 Task: Create a quote template similar to a standard template or custom template
Action: Mouse scrolled (172, 160) with delta (0, 0)
Screenshot: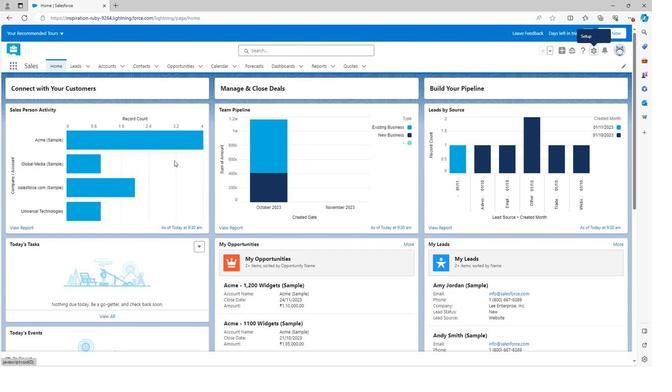 
Action: Mouse scrolled (172, 160) with delta (0, 0)
Screenshot: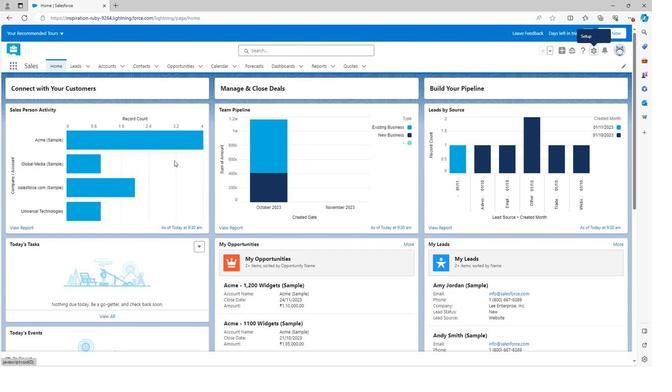 
Action: Mouse scrolled (172, 160) with delta (0, 0)
Screenshot: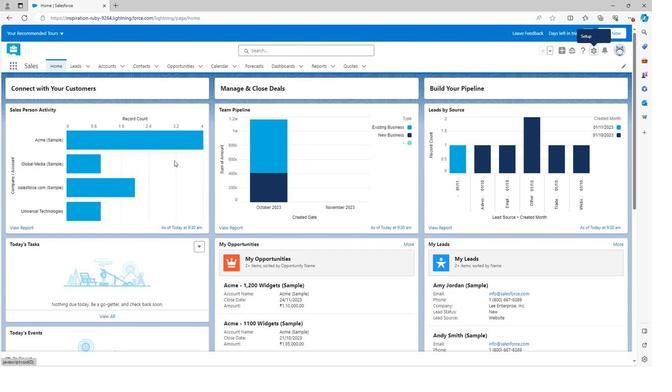 
Action: Mouse scrolled (172, 160) with delta (0, 0)
Screenshot: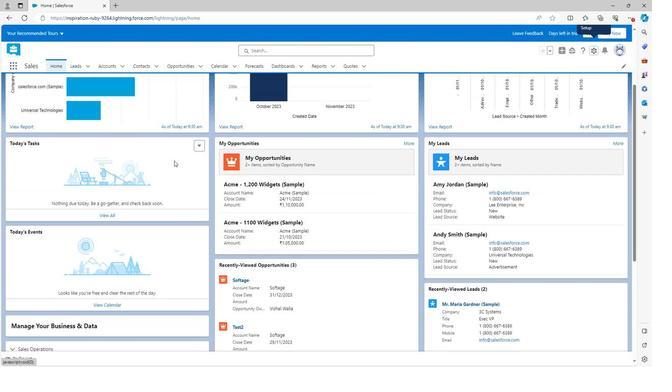 
Action: Mouse scrolled (172, 160) with delta (0, 0)
Screenshot: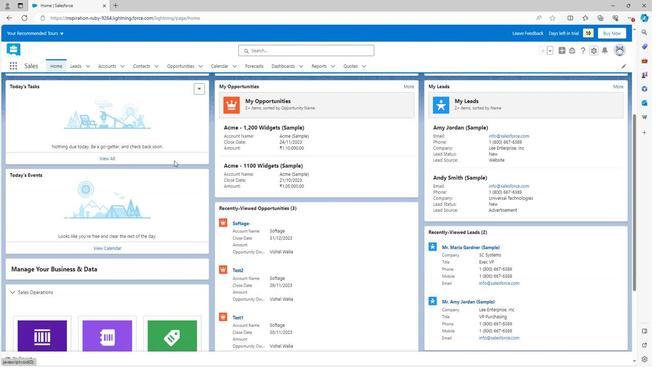 
Action: Mouse scrolled (172, 160) with delta (0, 0)
Screenshot: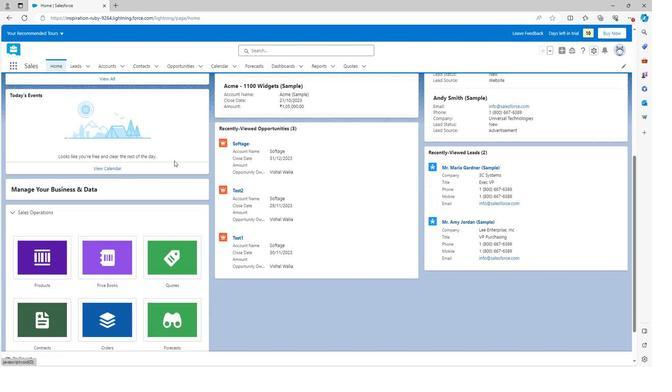 
Action: Mouse scrolled (172, 161) with delta (0, 0)
Screenshot: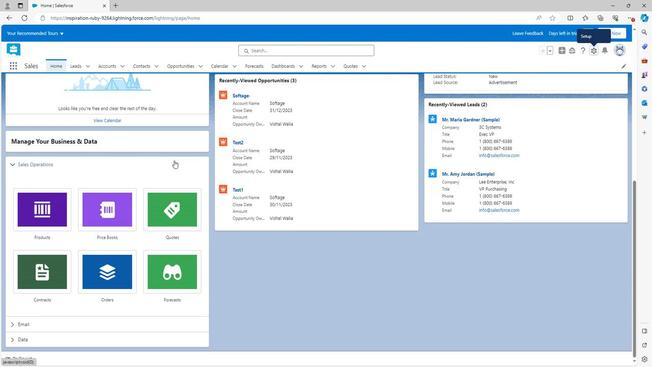 
Action: Mouse scrolled (172, 161) with delta (0, 0)
Screenshot: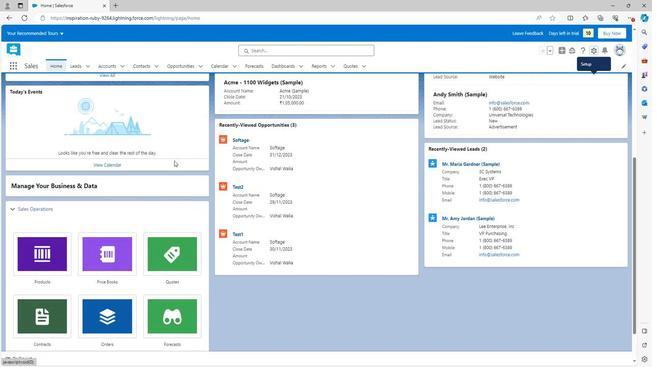 
Action: Mouse scrolled (172, 161) with delta (0, 0)
Screenshot: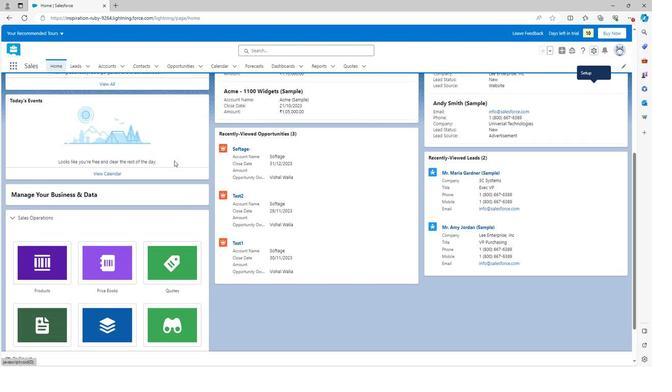 
Action: Mouse scrolled (172, 161) with delta (0, 0)
Screenshot: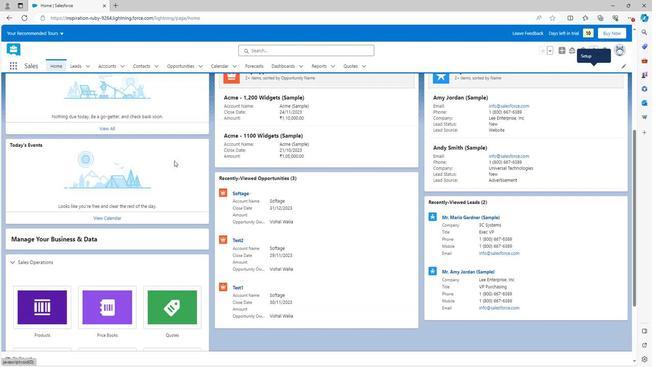 
Action: Mouse scrolled (172, 161) with delta (0, 0)
Screenshot: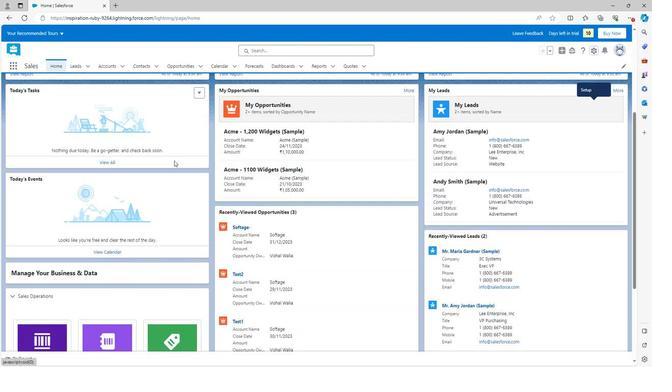 
Action: Mouse scrolled (172, 161) with delta (0, 0)
Screenshot: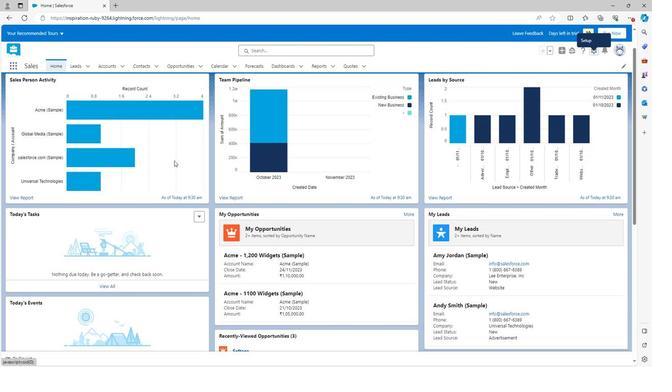 
Action: Mouse scrolled (172, 161) with delta (0, 0)
Screenshot: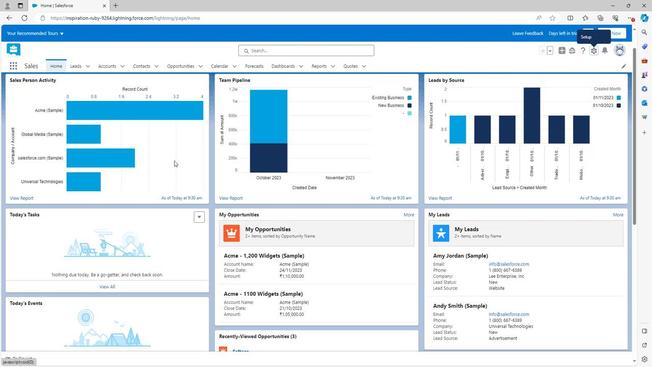 
Action: Mouse scrolled (172, 161) with delta (0, 0)
Screenshot: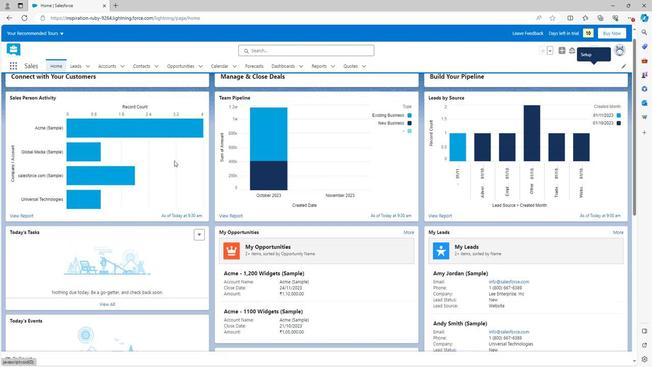
Action: Mouse moved to (592, 50)
Screenshot: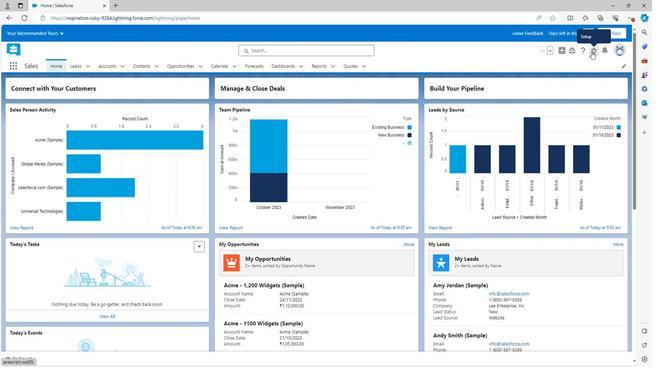 
Action: Mouse pressed left at (592, 50)
Screenshot: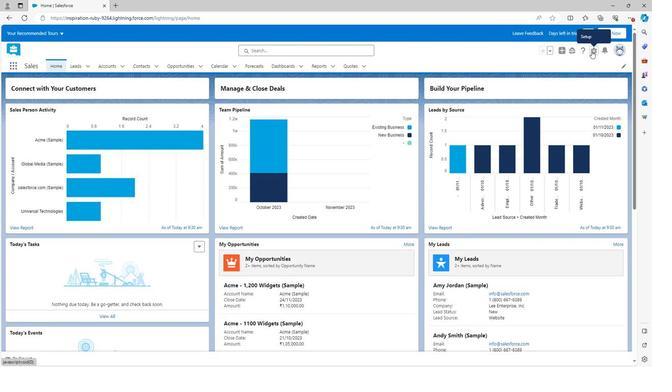 
Action: Mouse moved to (556, 68)
Screenshot: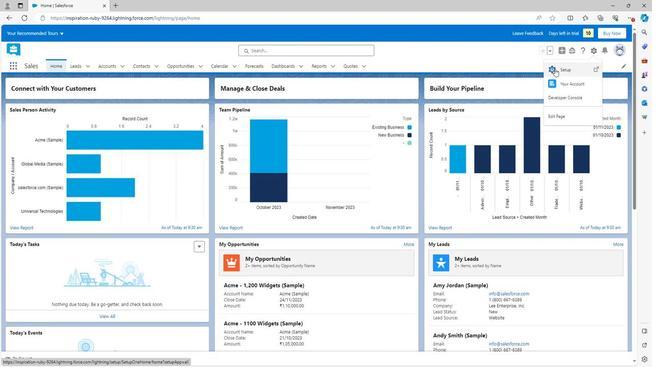 
Action: Mouse pressed left at (556, 68)
Screenshot: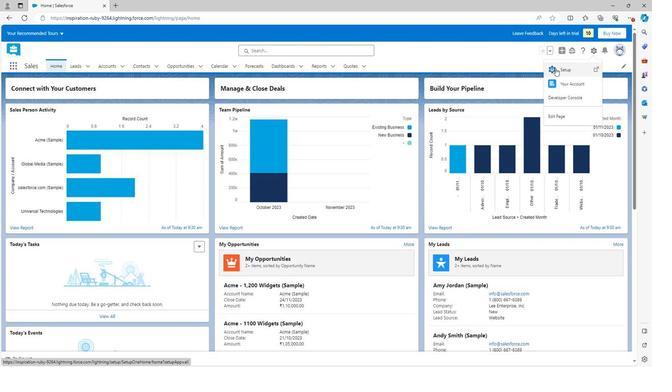 
Action: Mouse moved to (4, 267)
Screenshot: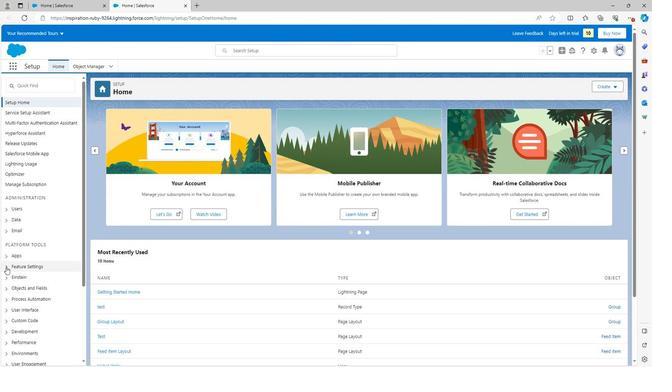 
Action: Mouse pressed left at (4, 267)
Screenshot: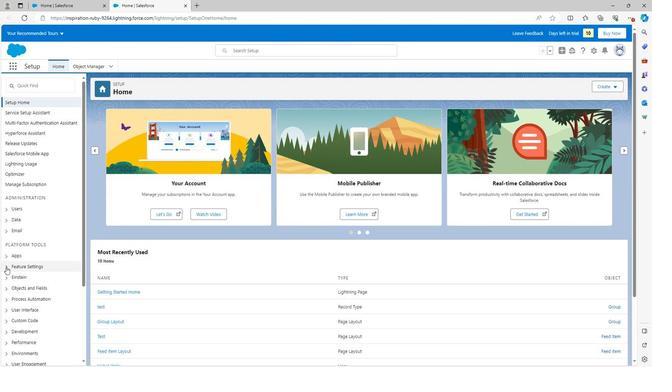 
Action: Mouse moved to (3, 267)
Screenshot: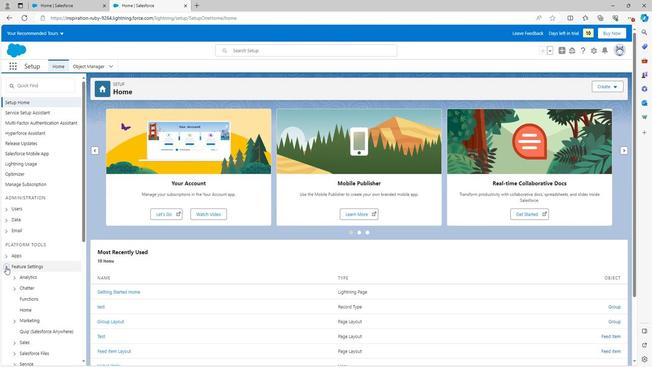
Action: Mouse scrolled (3, 266) with delta (0, 0)
Screenshot: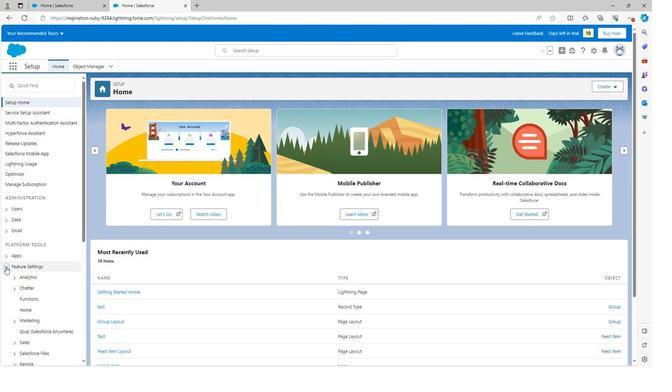 
Action: Mouse scrolled (3, 266) with delta (0, 0)
Screenshot: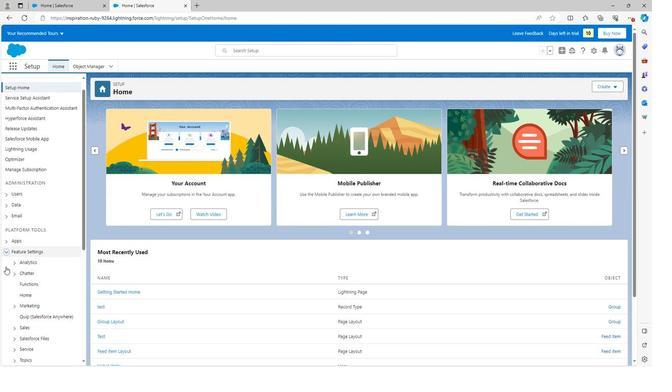 
Action: Mouse scrolled (3, 266) with delta (0, 0)
Screenshot: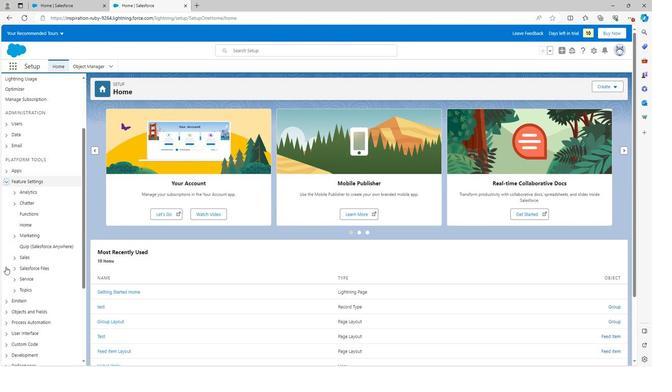 
Action: Mouse moved to (11, 210)
Screenshot: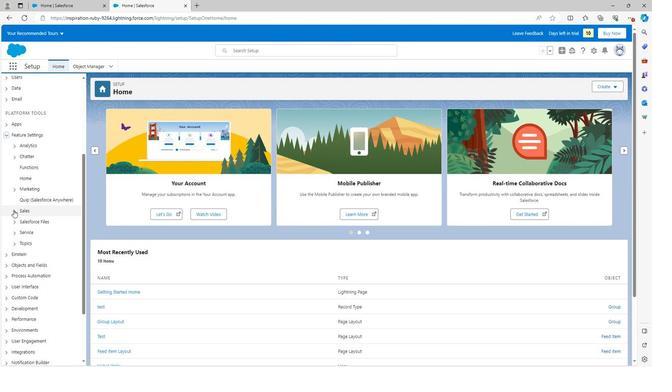 
Action: Mouse pressed left at (11, 210)
Screenshot: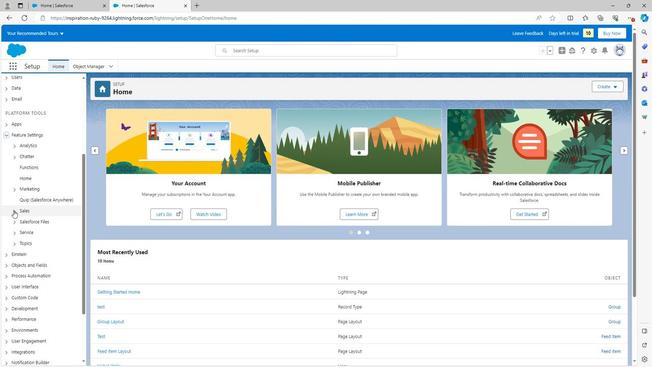
Action: Mouse moved to (13, 229)
Screenshot: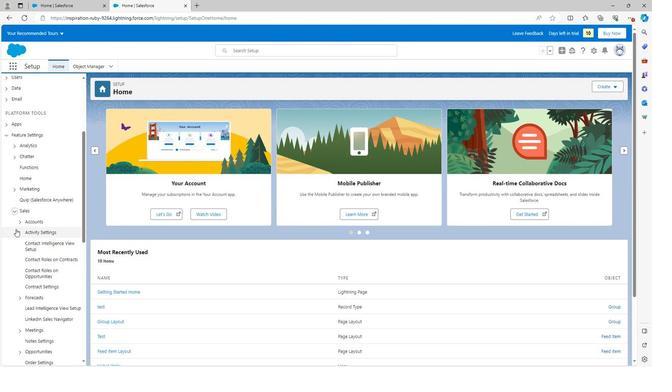 
Action: Mouse scrolled (13, 229) with delta (0, 0)
Screenshot: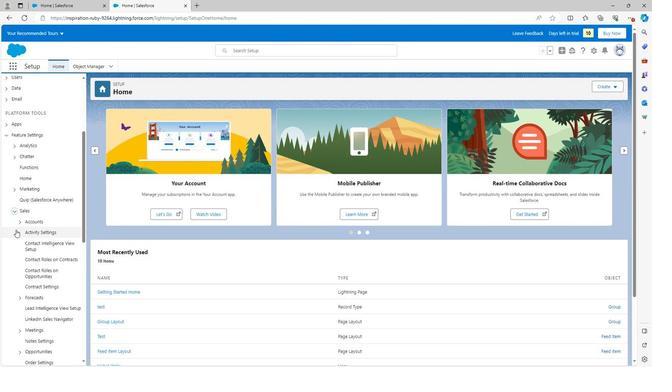 
Action: Mouse moved to (14, 230)
Screenshot: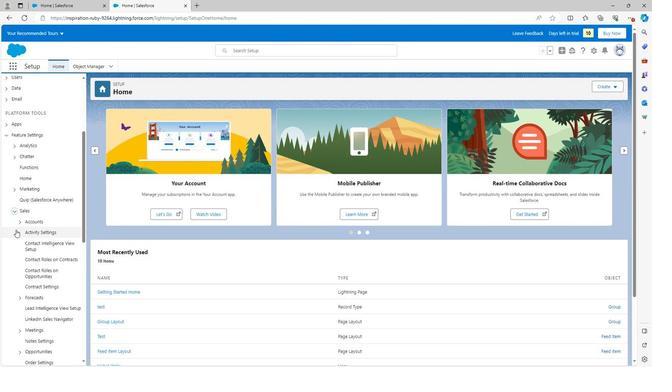 
Action: Mouse scrolled (14, 230) with delta (0, 0)
Screenshot: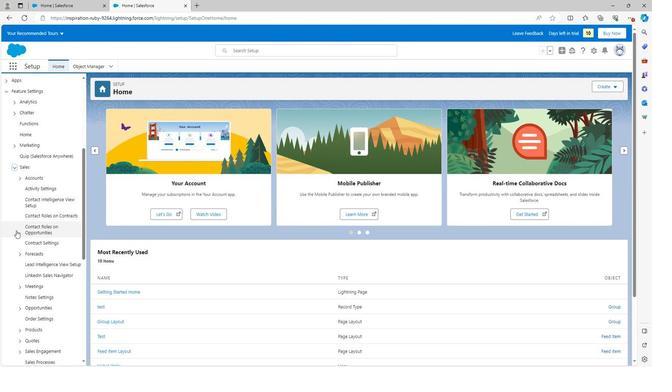 
Action: Mouse scrolled (14, 230) with delta (0, 0)
Screenshot: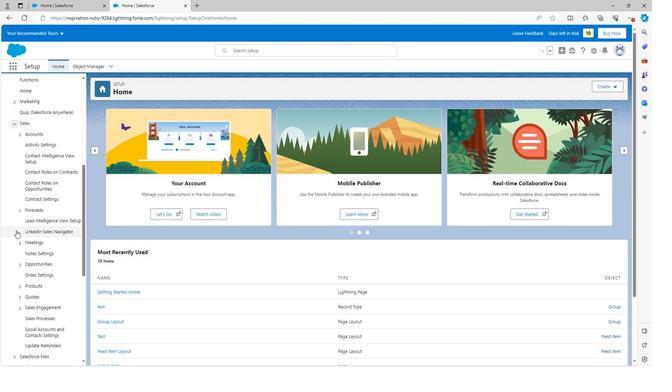 
Action: Mouse moved to (18, 242)
Screenshot: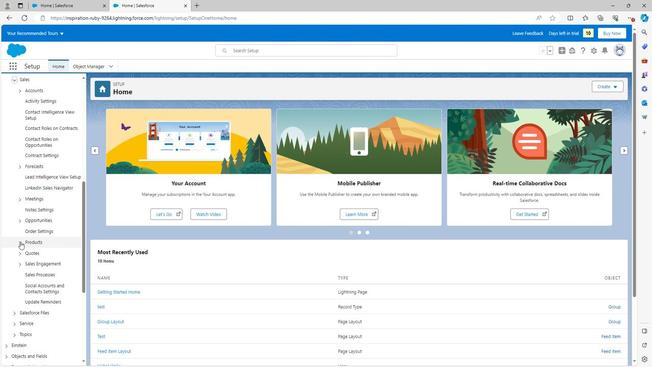 
Action: Mouse pressed left at (18, 242)
Screenshot: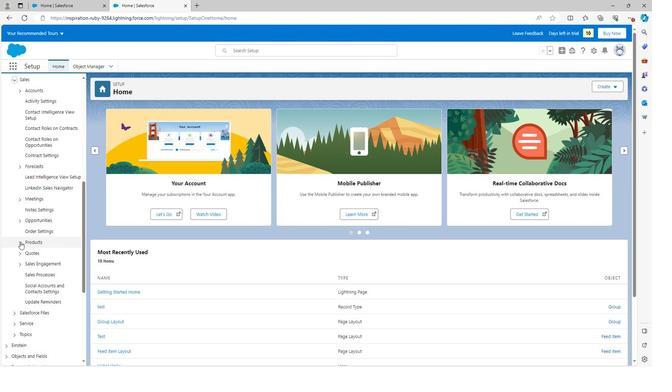 
Action: Mouse pressed left at (18, 242)
Screenshot: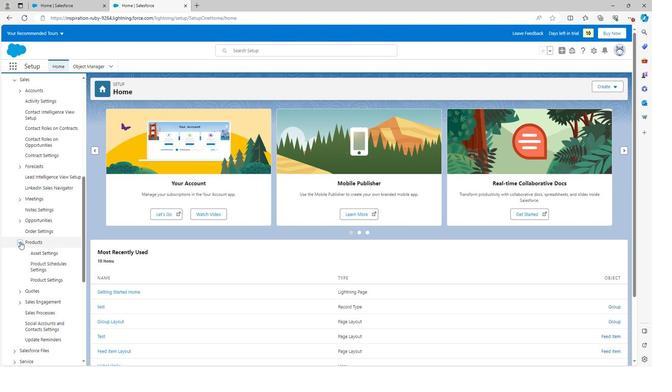 
Action: Mouse moved to (17, 252)
Screenshot: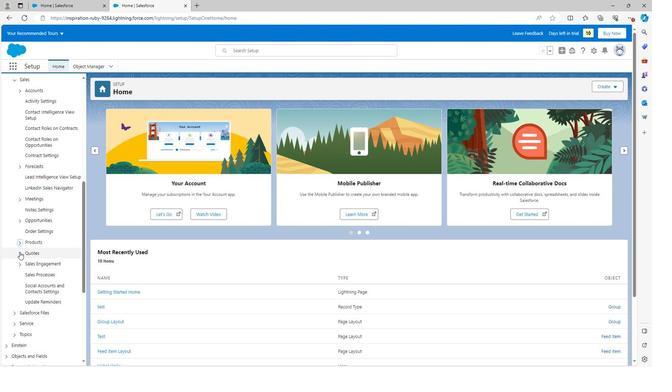 
Action: Mouse pressed left at (17, 252)
Screenshot: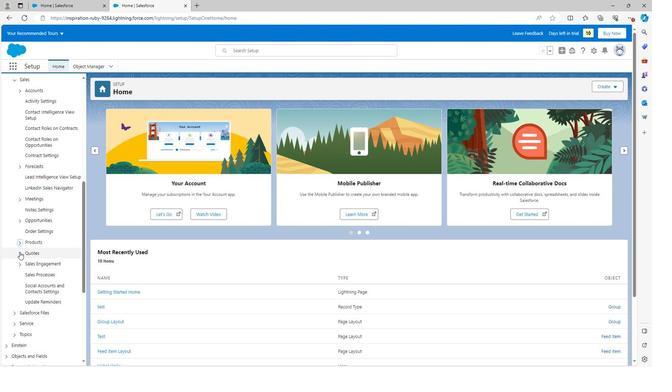 
Action: Mouse moved to (44, 265)
Screenshot: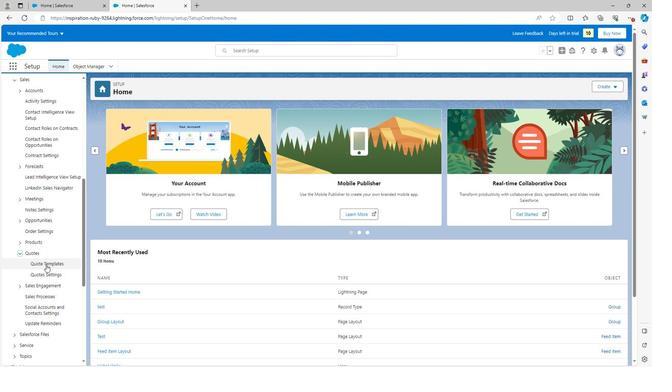 
Action: Mouse pressed left at (44, 265)
Screenshot: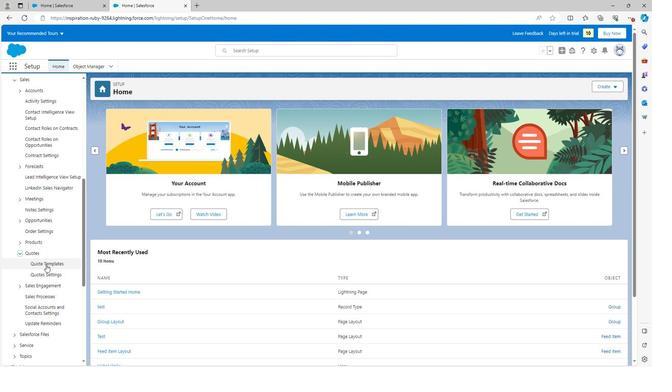 
Action: Mouse moved to (261, 145)
Screenshot: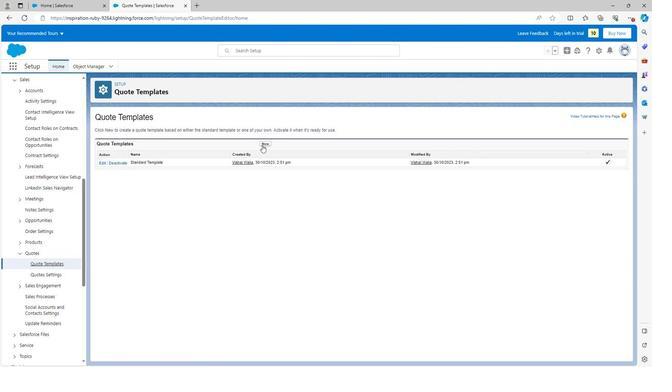 
Action: Mouse pressed left at (261, 145)
Screenshot: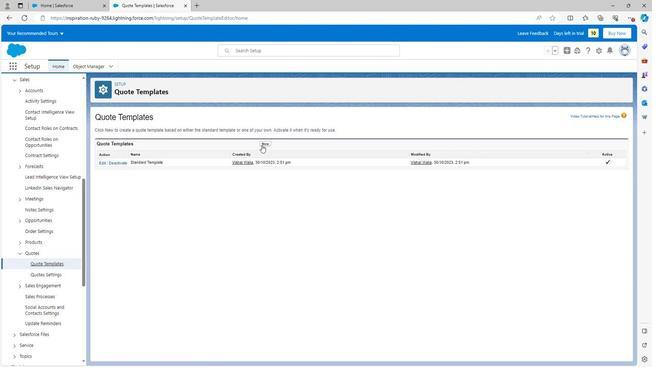 
Action: Mouse moved to (206, 155)
Screenshot: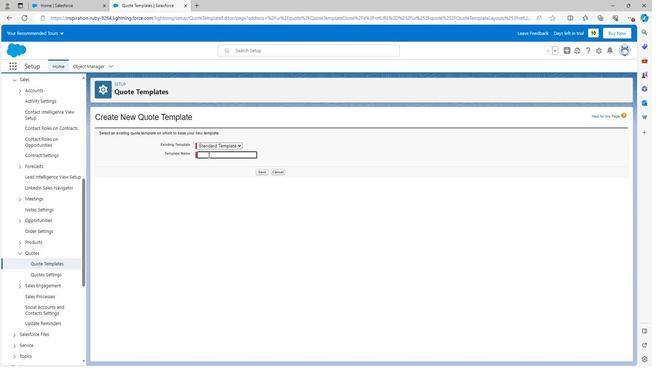 
Action: Key pressed <Key.shift>
Screenshot: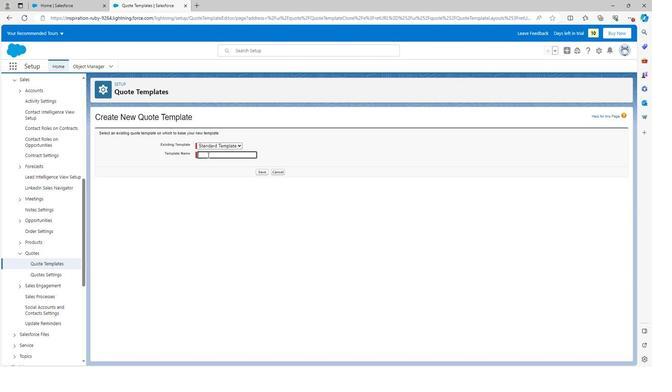 
Action: Mouse moved to (206, 154)
Screenshot: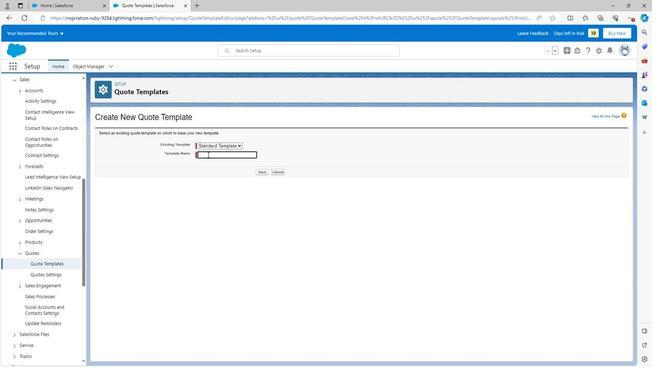 
Action: Key pressed <Key.shift>
Screenshot: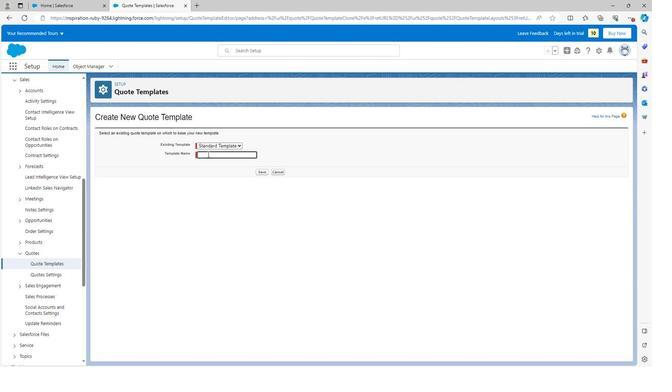 
Action: Mouse moved to (206, 154)
Screenshot: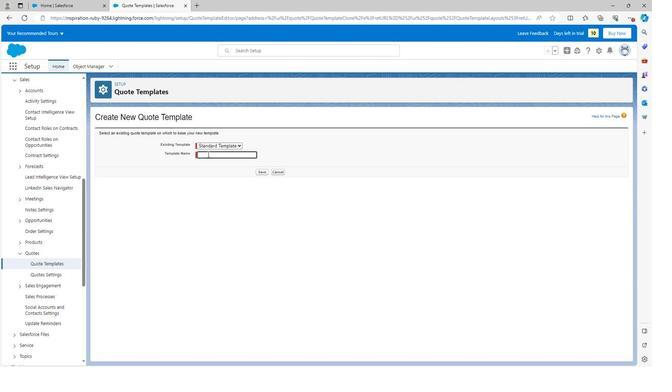 
Action: Key pressed Test
Screenshot: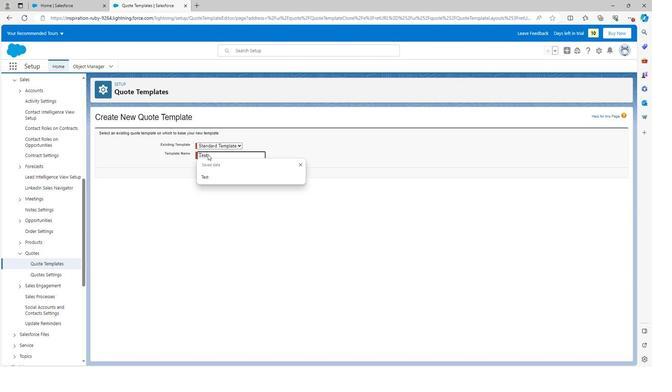 
Action: Mouse moved to (261, 171)
Screenshot: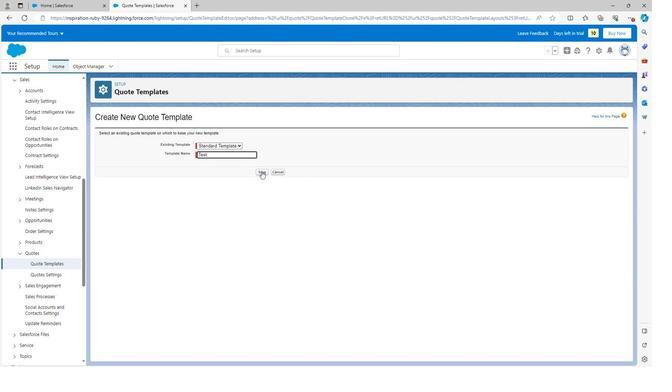 
Action: Mouse pressed left at (261, 171)
Screenshot: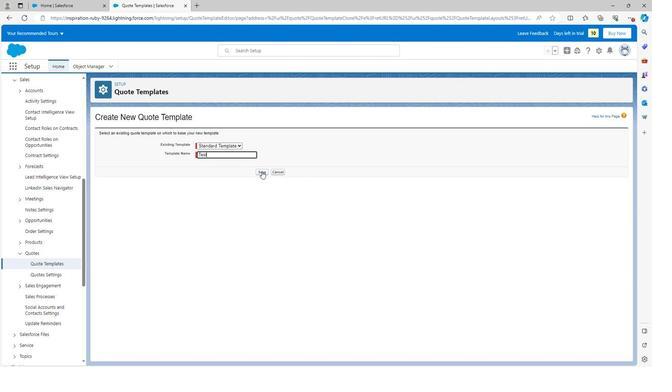 
Action: Mouse moved to (173, 200)
Screenshot: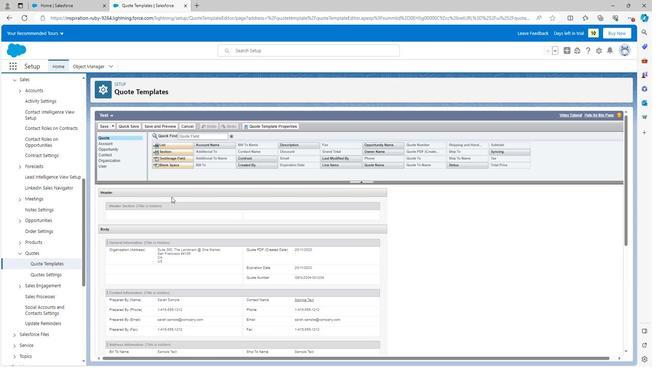 
Action: Mouse scrolled (173, 200) with delta (0, 0)
Screenshot: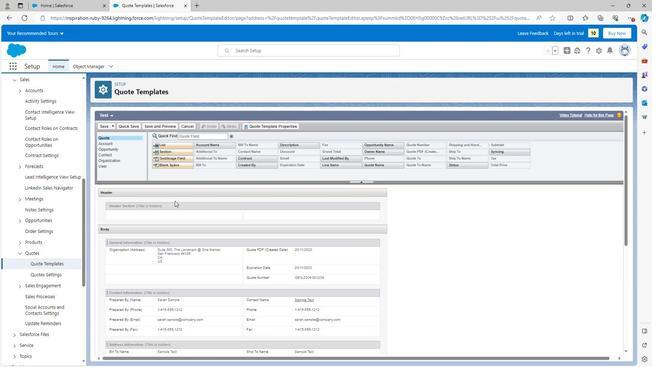 
Action: Mouse moved to (174, 201)
Screenshot: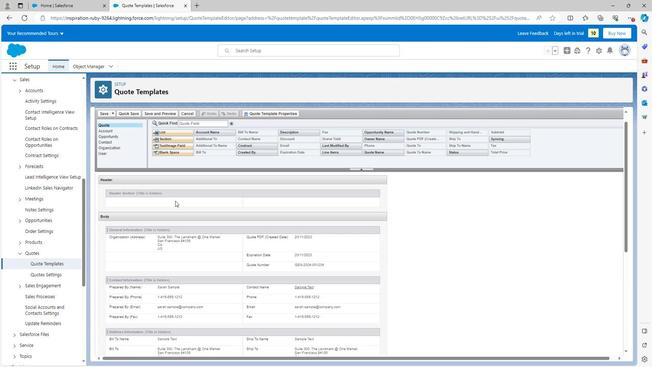 
Action: Mouse scrolled (174, 200) with delta (0, 0)
Screenshot: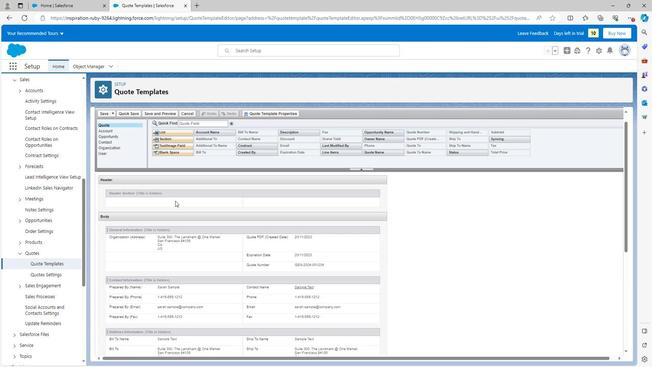
Action: Mouse moved to (174, 201)
Screenshot: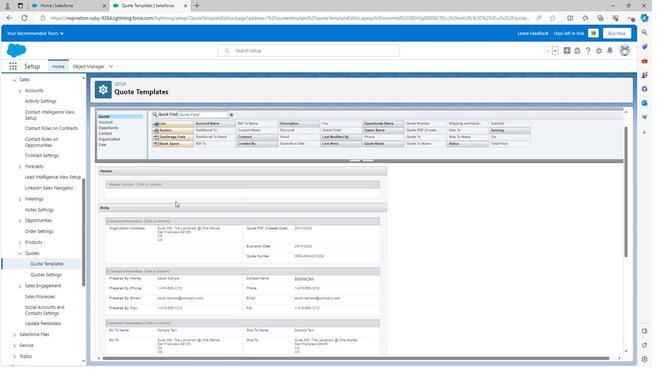 
Action: Mouse scrolled (174, 200) with delta (0, 0)
Screenshot: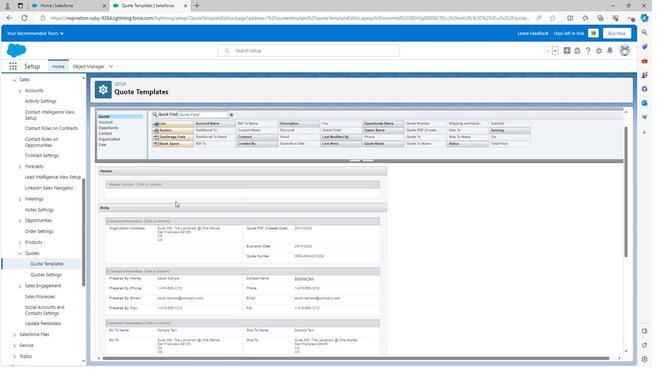 
Action: Mouse scrolled (174, 200) with delta (0, 0)
Screenshot: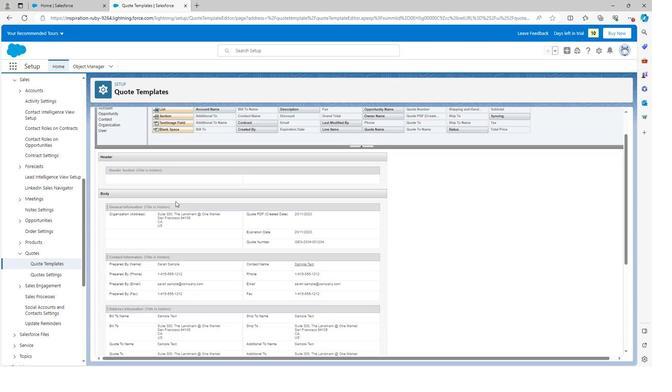 
Action: Mouse scrolled (174, 200) with delta (0, 0)
Screenshot: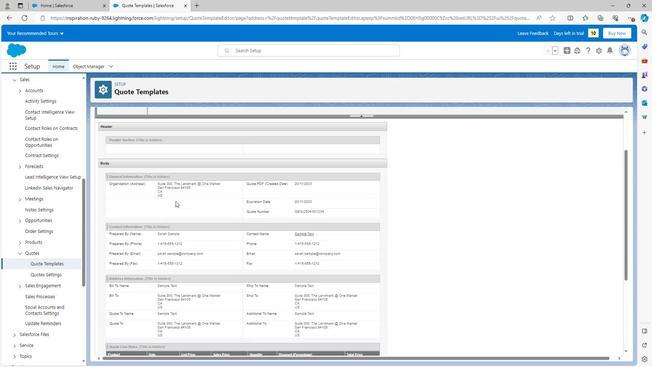 
Action: Mouse scrolled (174, 200) with delta (0, 0)
Screenshot: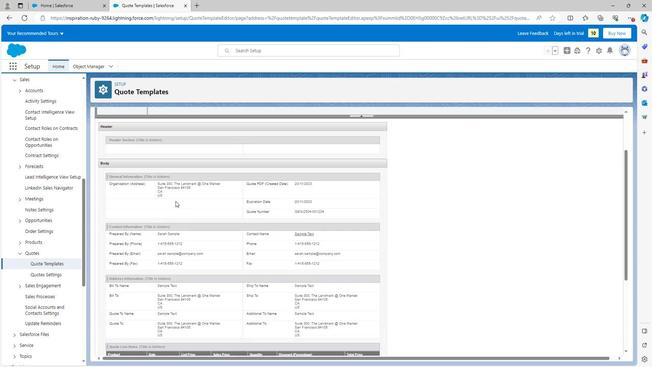 
Action: Mouse scrolled (174, 200) with delta (0, 0)
Screenshot: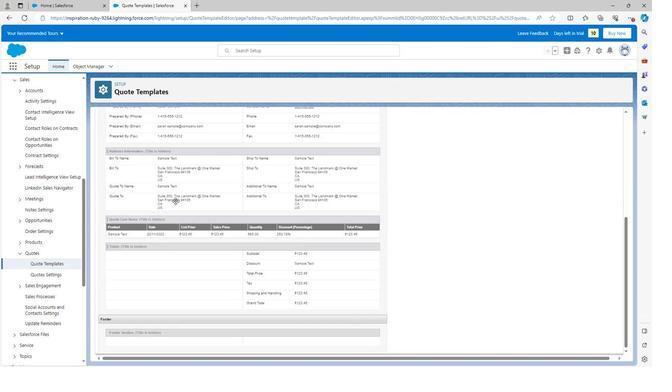 
Action: Mouse scrolled (174, 200) with delta (0, 0)
Screenshot: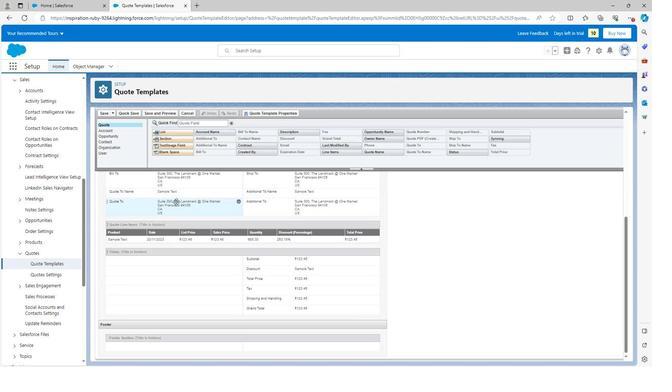 
Action: Mouse moved to (174, 201)
Screenshot: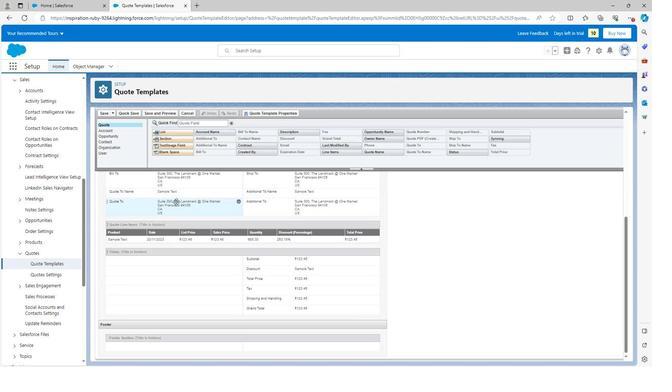 
Action: Mouse scrolled (174, 201) with delta (0, 0)
Screenshot: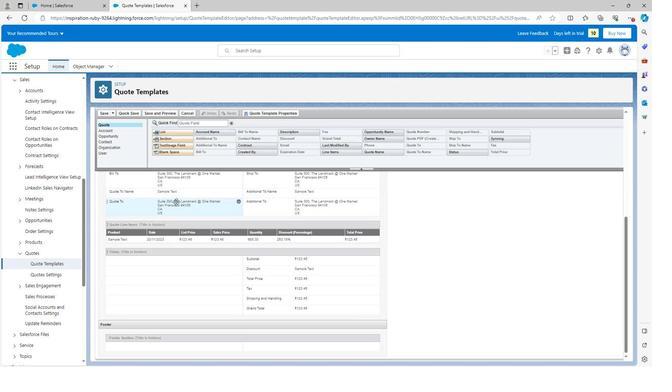 
Action: Mouse moved to (174, 204)
Screenshot: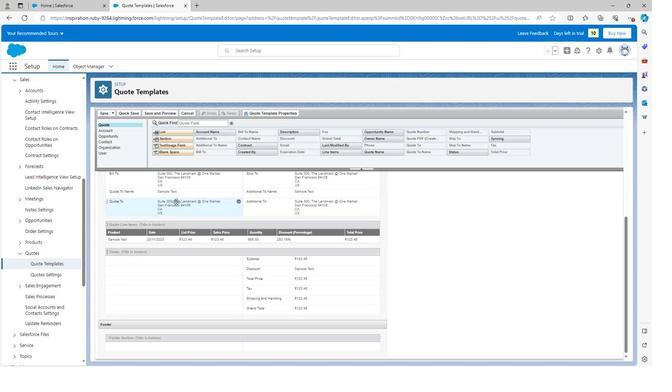 
Action: Mouse scrolled (174, 203) with delta (0, 0)
Screenshot: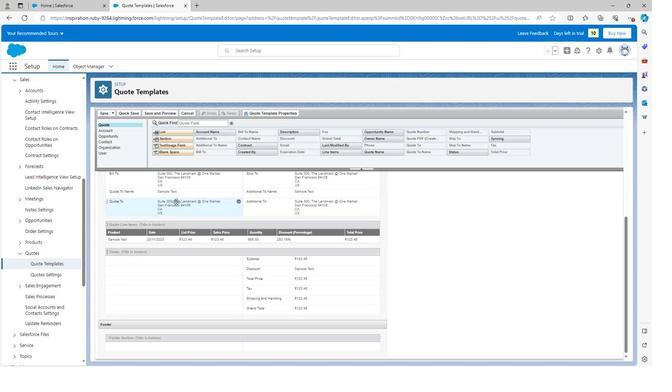 
Action: Mouse scrolled (174, 203) with delta (0, 0)
Screenshot: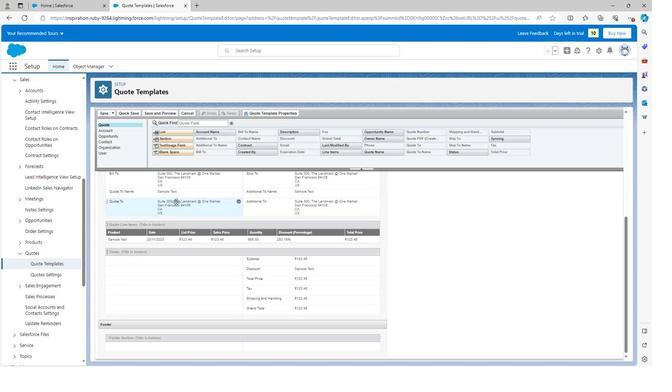 
Action: Mouse moved to (174, 204)
Screenshot: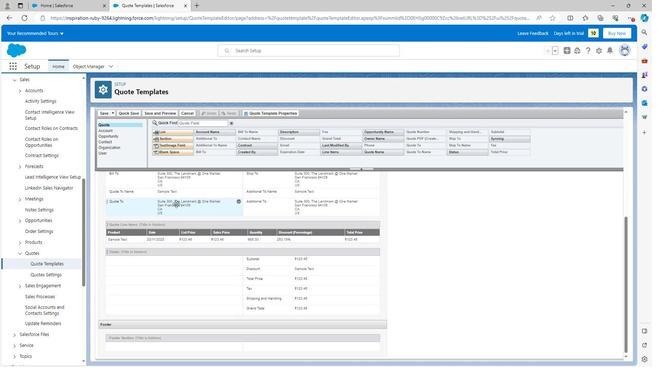 
Action: Mouse scrolled (174, 203) with delta (0, 0)
Screenshot: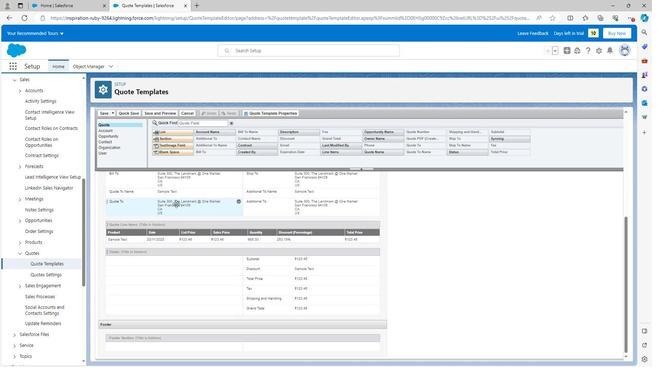 
Action: Mouse moved to (534, 258)
Screenshot: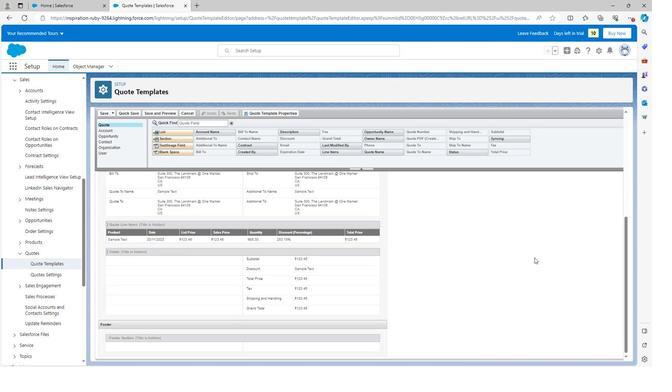 
Action: Mouse scrolled (534, 258) with delta (0, 0)
Screenshot: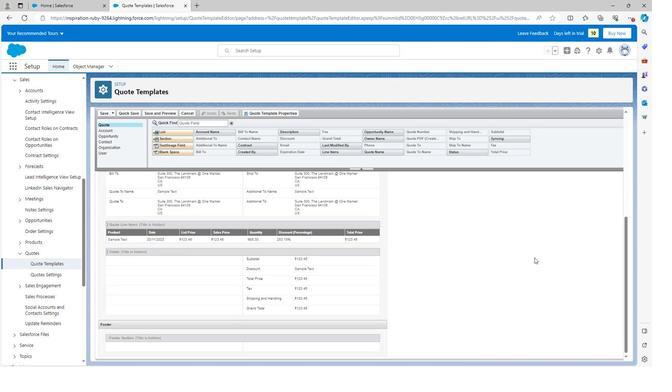 
Action: Mouse scrolled (534, 258) with delta (0, 0)
Screenshot: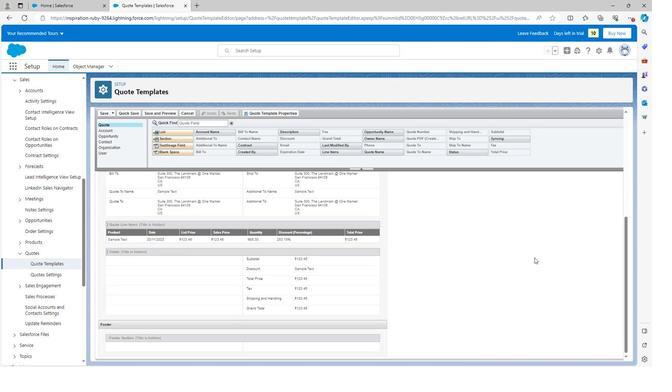 
Action: Mouse scrolled (534, 258) with delta (0, 0)
Screenshot: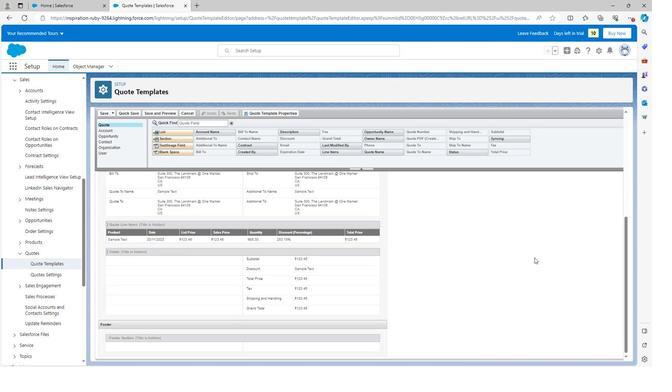 
Action: Mouse scrolled (534, 258) with delta (0, 0)
Screenshot: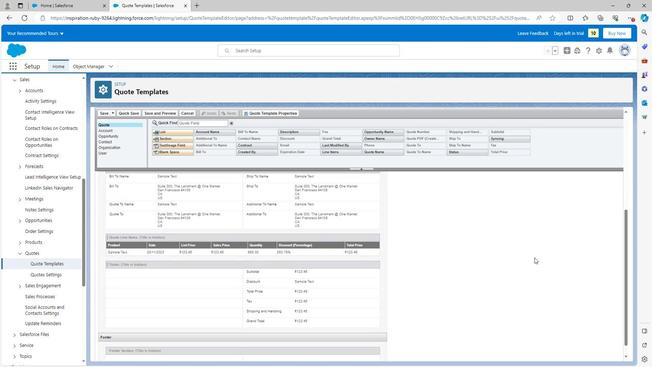 
Action: Mouse scrolled (534, 258) with delta (0, 0)
Screenshot: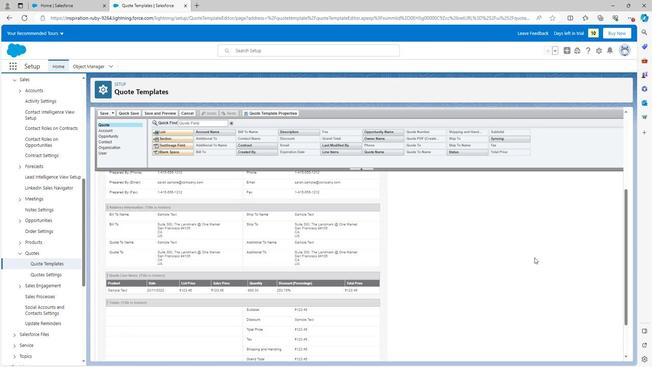 
Action: Mouse scrolled (534, 258) with delta (0, 0)
Screenshot: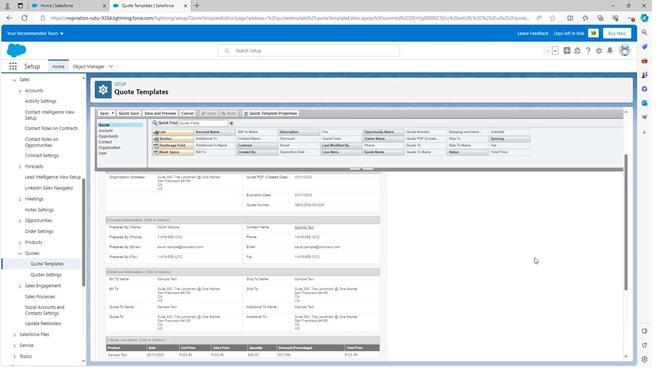 
Action: Mouse scrolled (534, 258) with delta (0, 0)
Screenshot: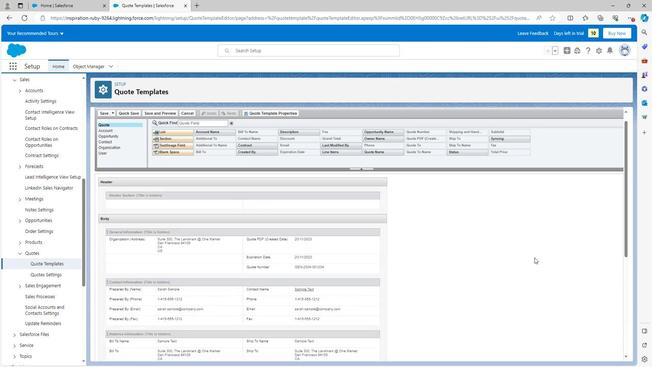 
Action: Mouse moved to (534, 257)
Screenshot: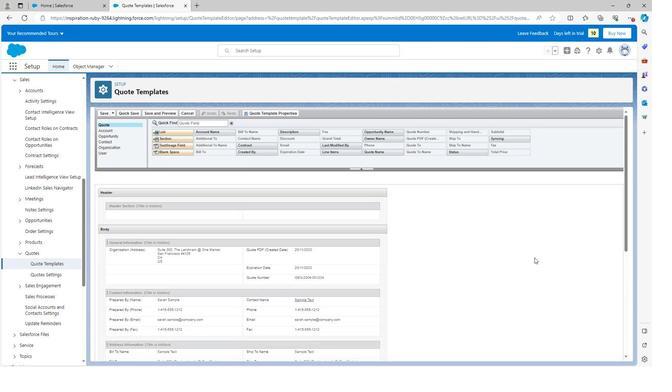 
Action: Mouse scrolled (534, 258) with delta (0, 0)
Screenshot: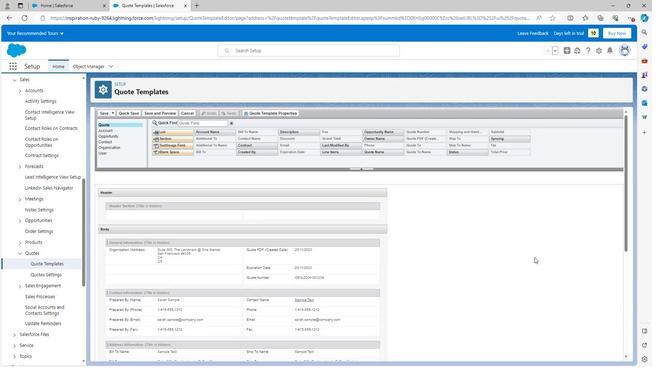 
Action: Mouse scrolled (534, 258) with delta (0, 0)
Screenshot: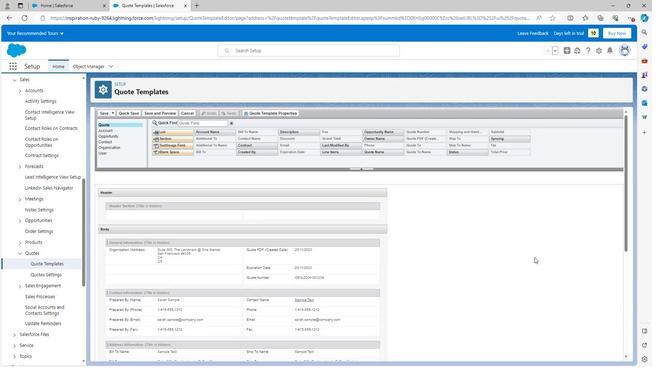 
Action: Mouse scrolled (534, 258) with delta (0, 0)
Screenshot: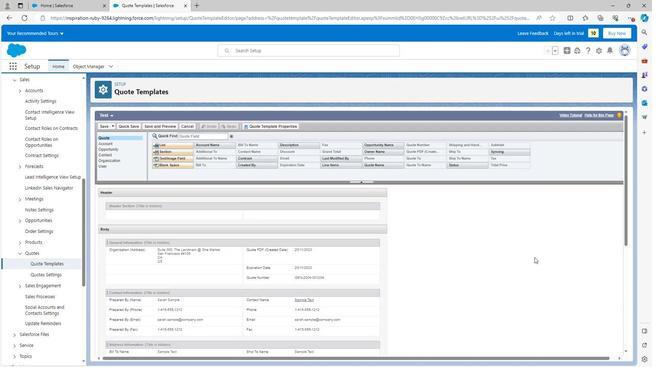 
Action: Mouse moved to (104, 124)
Screenshot: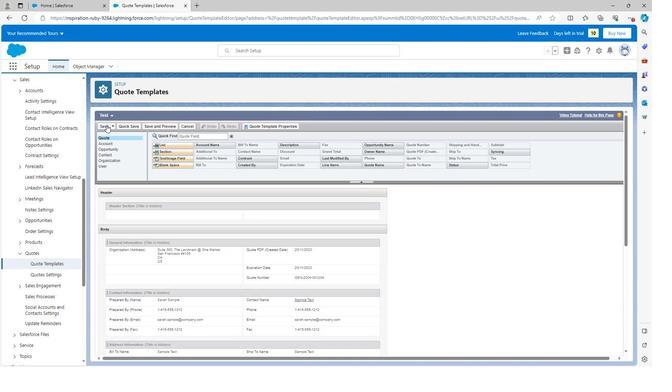 
Action: Mouse pressed left at (104, 124)
Screenshot: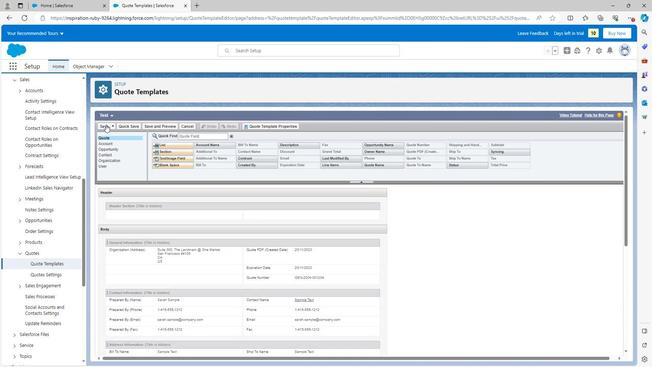 
Action: Mouse moved to (492, 170)
Screenshot: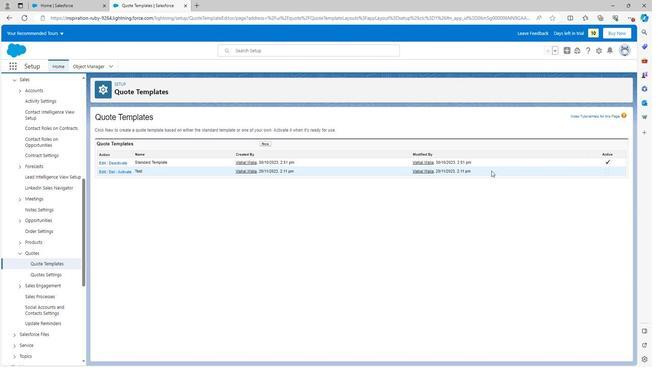 
